 Task: Select registrations.
Action: Mouse moved to (543, 50)
Screenshot: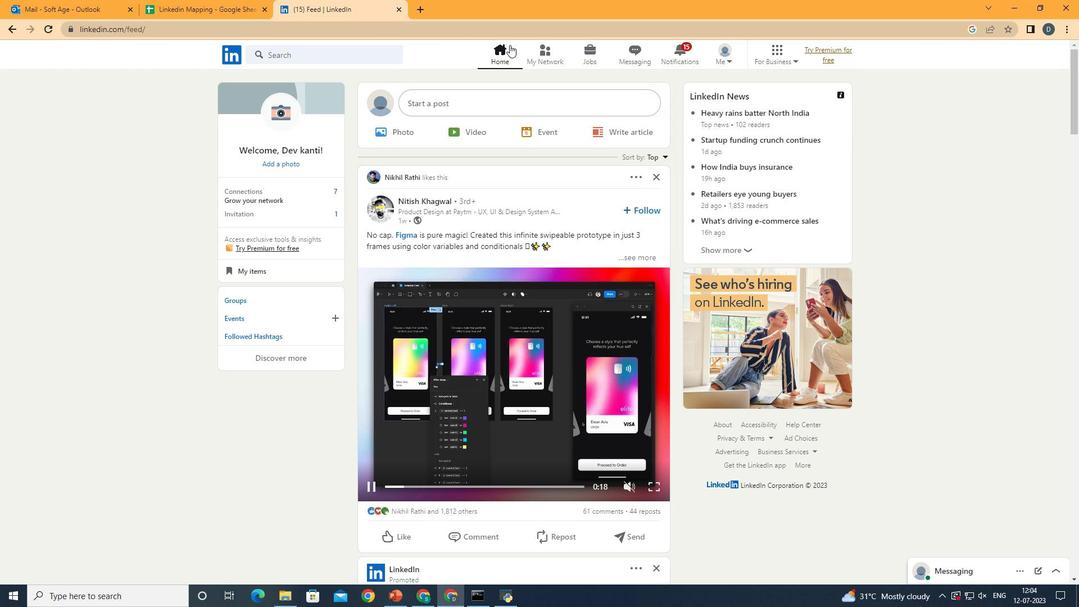 
Action: Mouse pressed left at (543, 50)
Screenshot: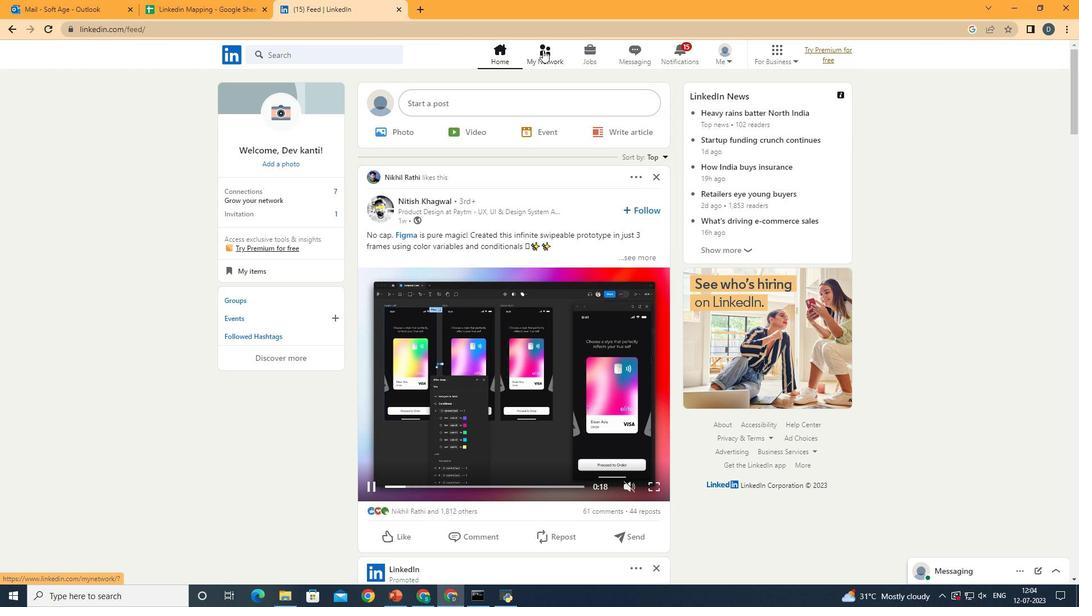 
Action: Mouse moved to (371, 137)
Screenshot: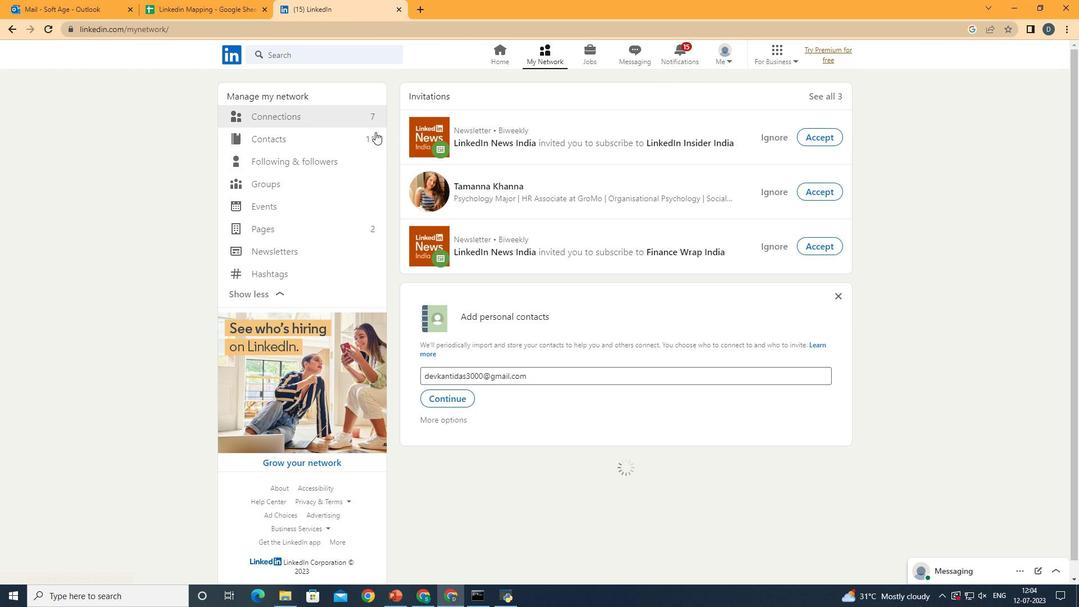 
Action: Mouse pressed left at (371, 137)
Screenshot: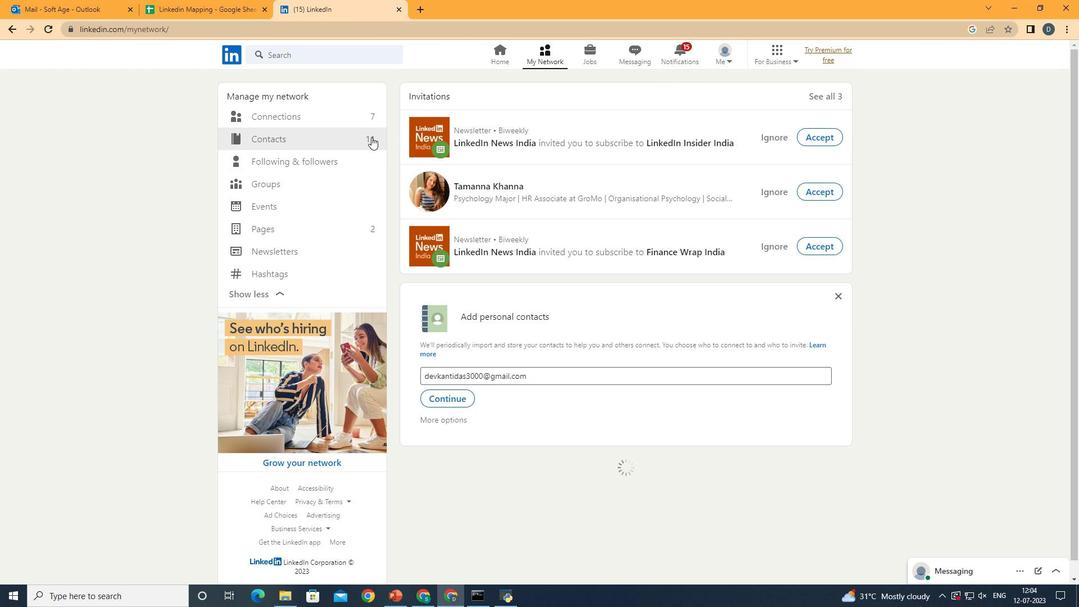 
Action: Mouse moved to (814, 164)
Screenshot: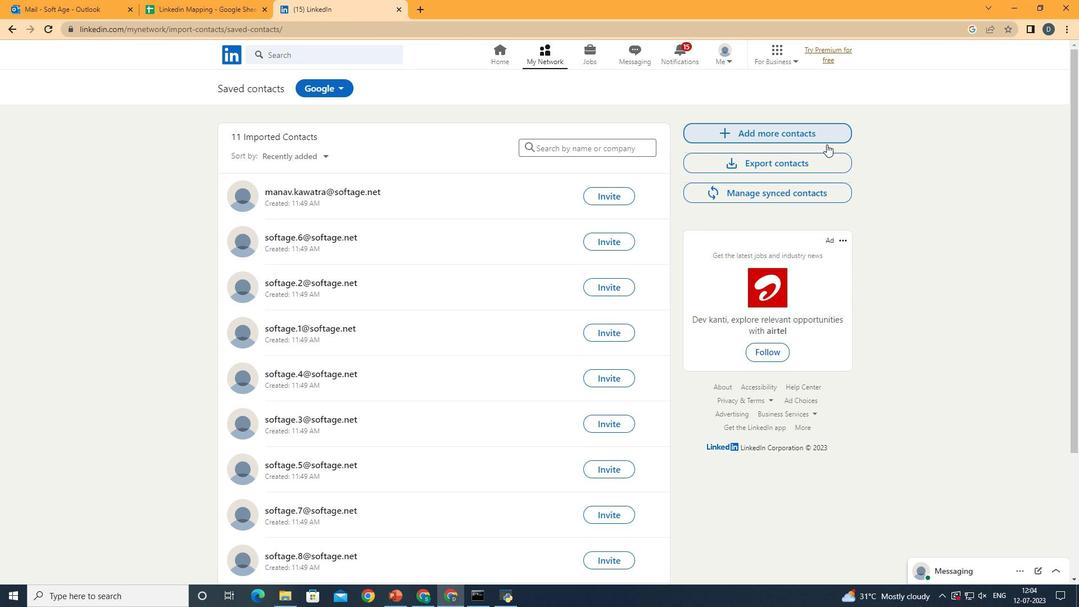 
Action: Mouse pressed left at (814, 164)
Screenshot: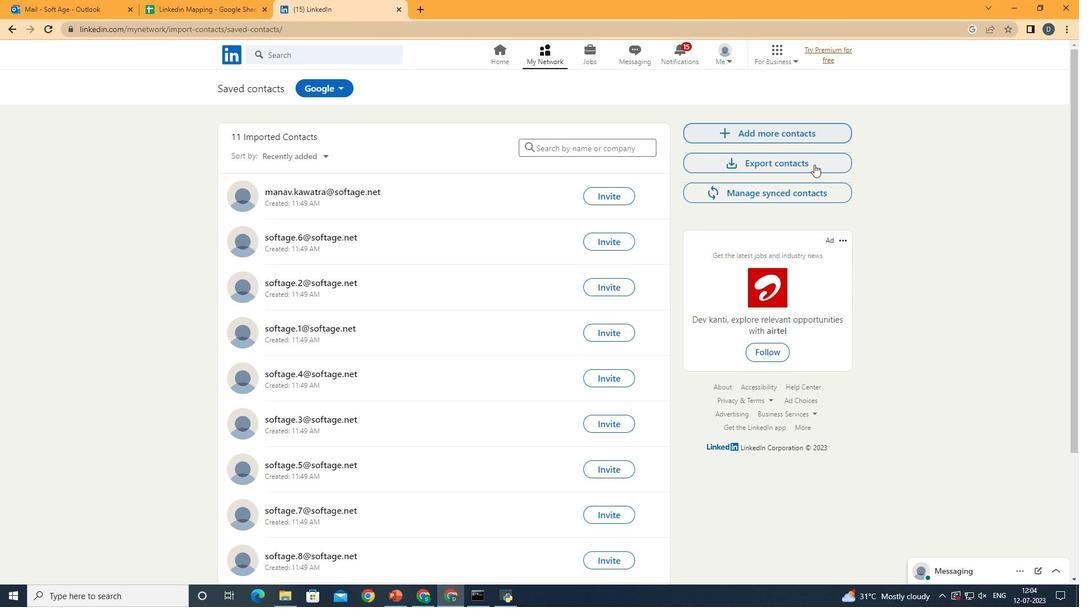 
Action: Mouse moved to (450, 189)
Screenshot: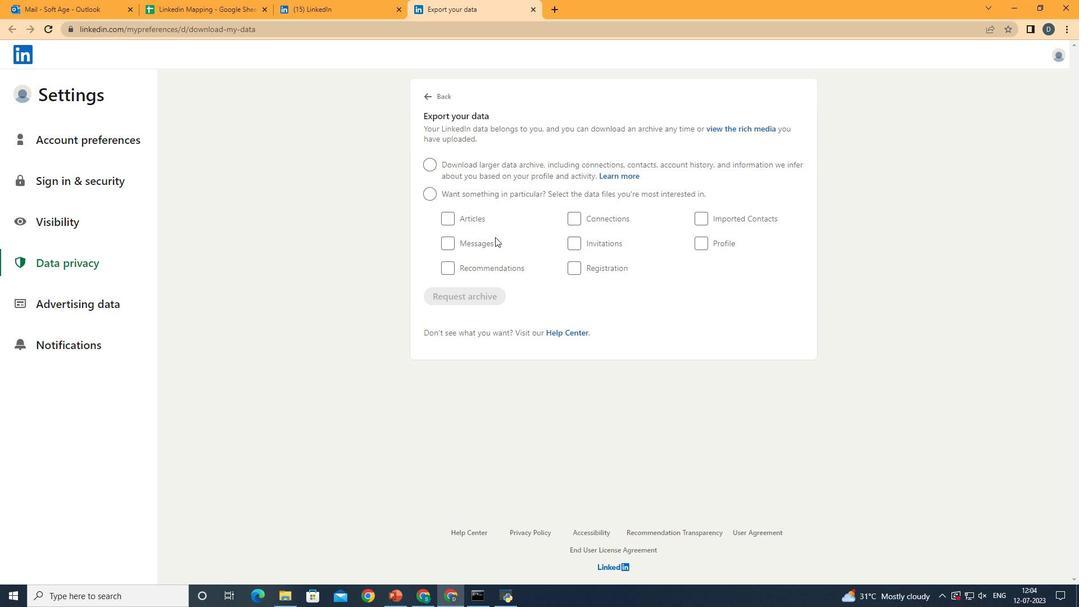 
Action: Mouse pressed left at (450, 189)
Screenshot: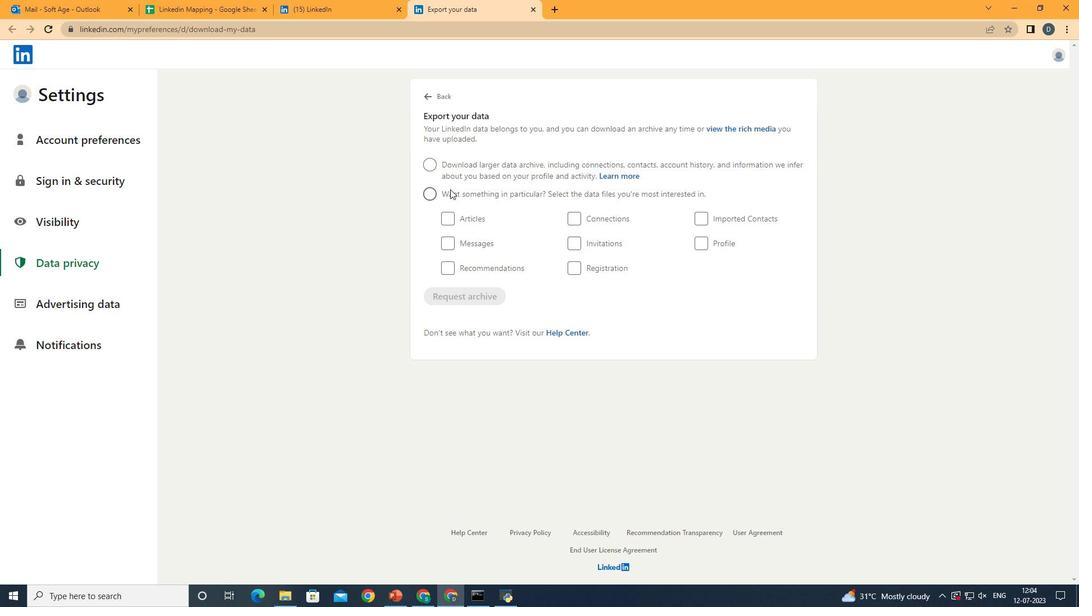 
Action: Mouse moved to (585, 263)
Screenshot: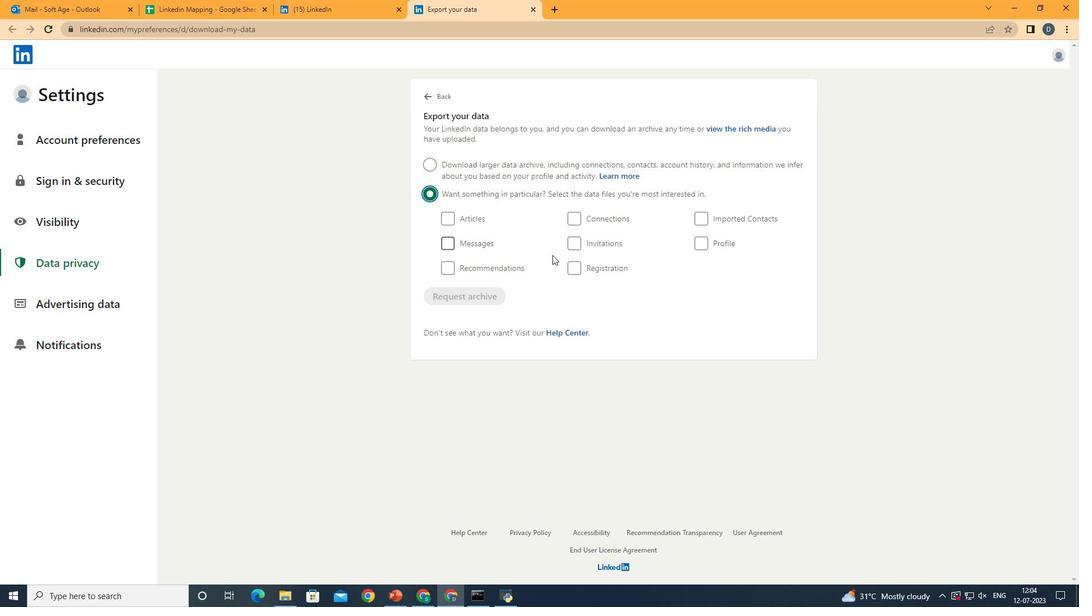 
Action: Mouse pressed left at (585, 263)
Screenshot: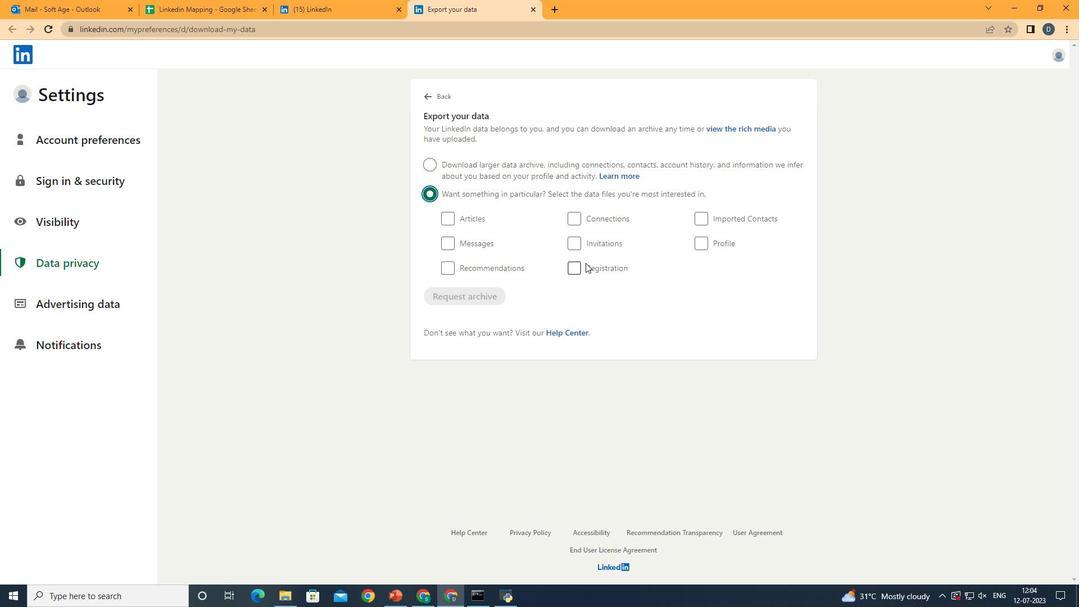 
Action: Mouse moved to (677, 319)
Screenshot: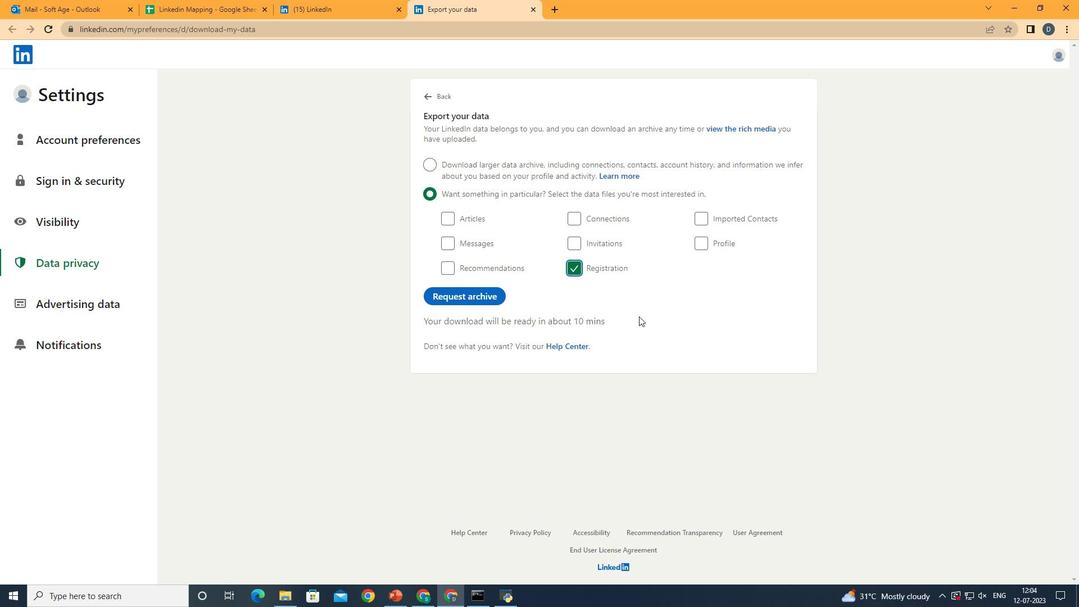 
